 Task: In the accessibility setting turn on screen magnifier support.
Action: Mouse moved to (185, 90)
Screenshot: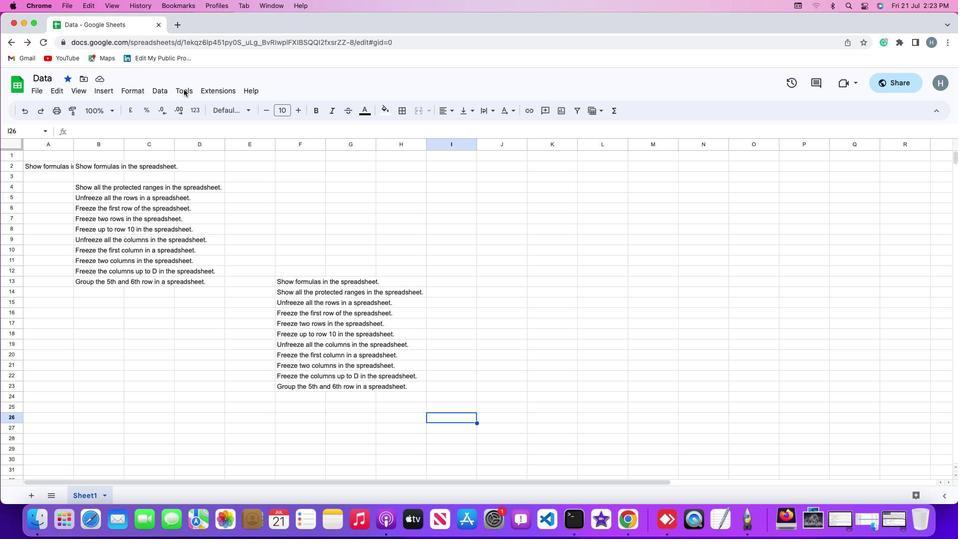 
Action: Mouse pressed left at (185, 90)
Screenshot: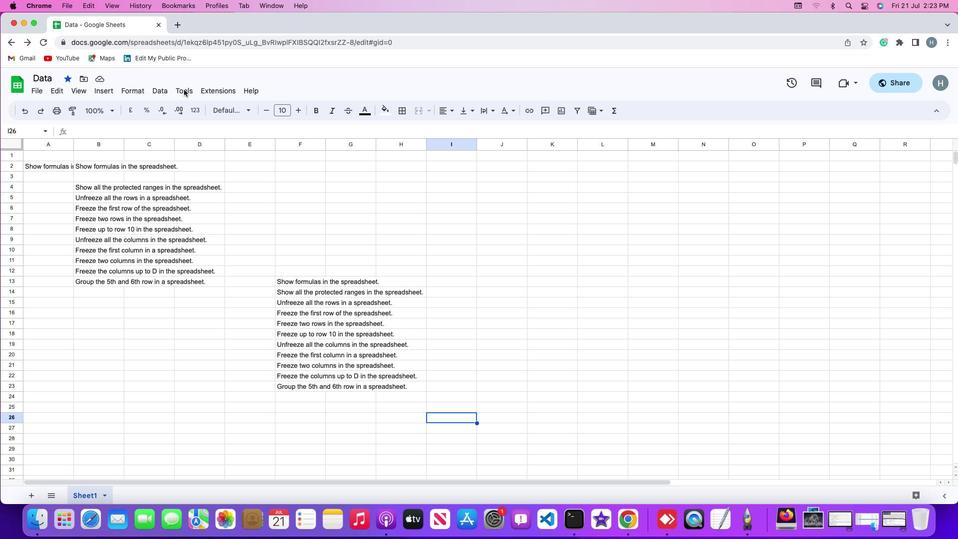 
Action: Mouse moved to (187, 90)
Screenshot: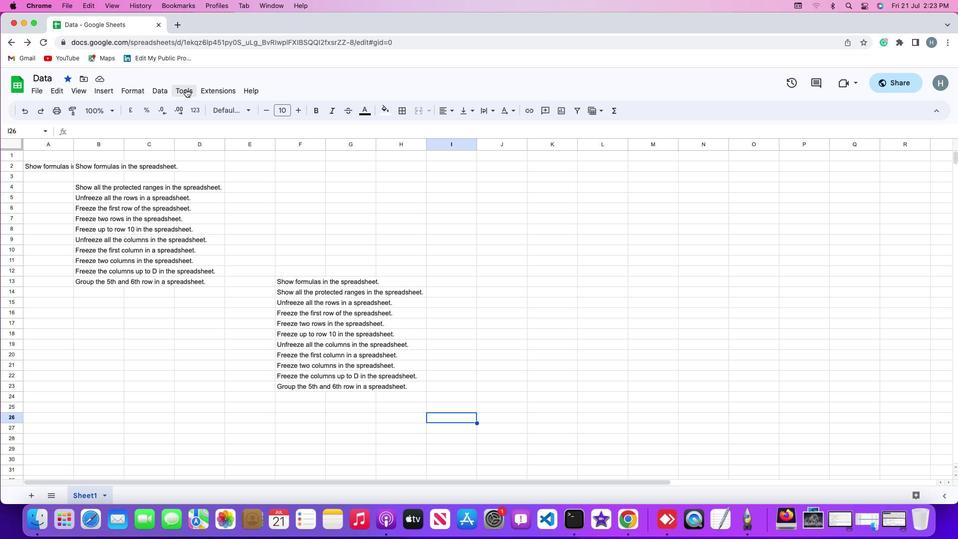 
Action: Mouse pressed left at (187, 90)
Screenshot: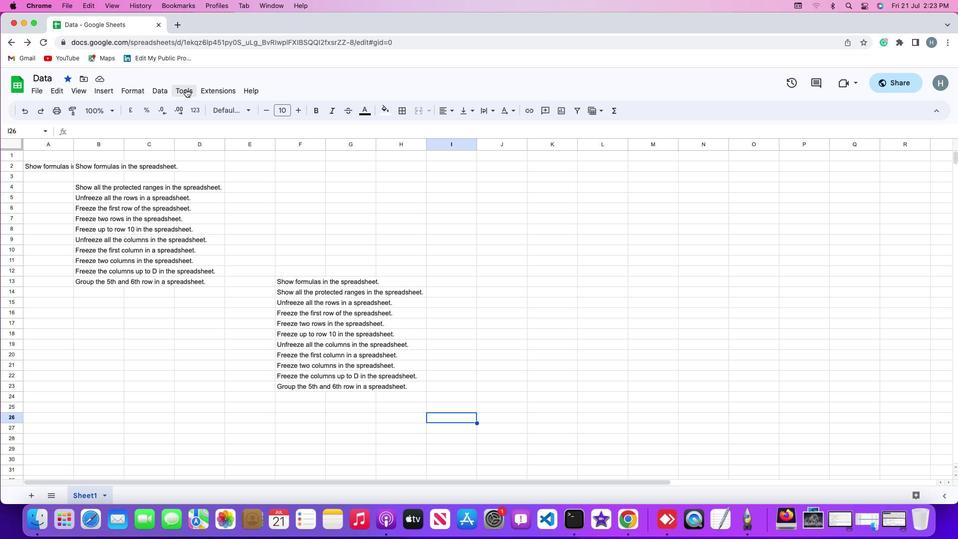 
Action: Mouse moved to (212, 190)
Screenshot: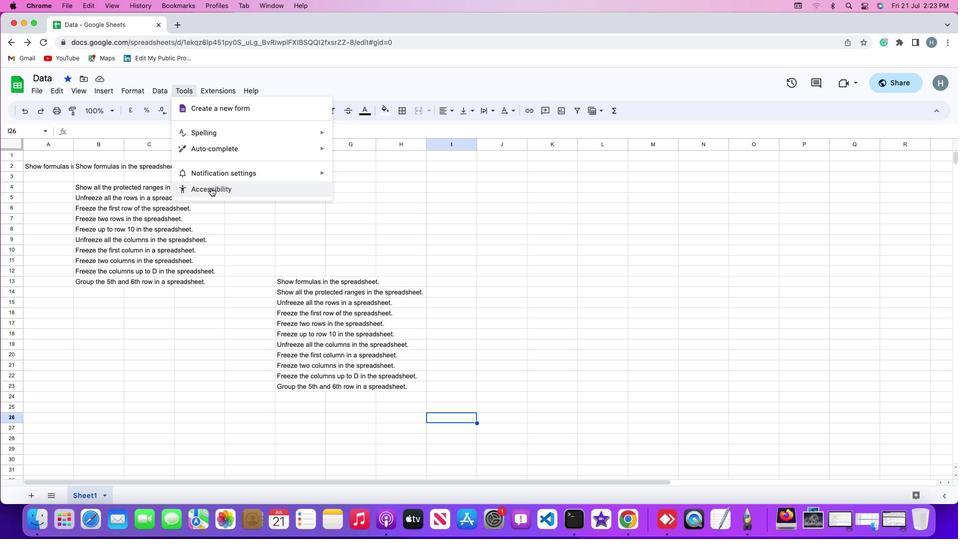 
Action: Mouse pressed left at (212, 190)
Screenshot: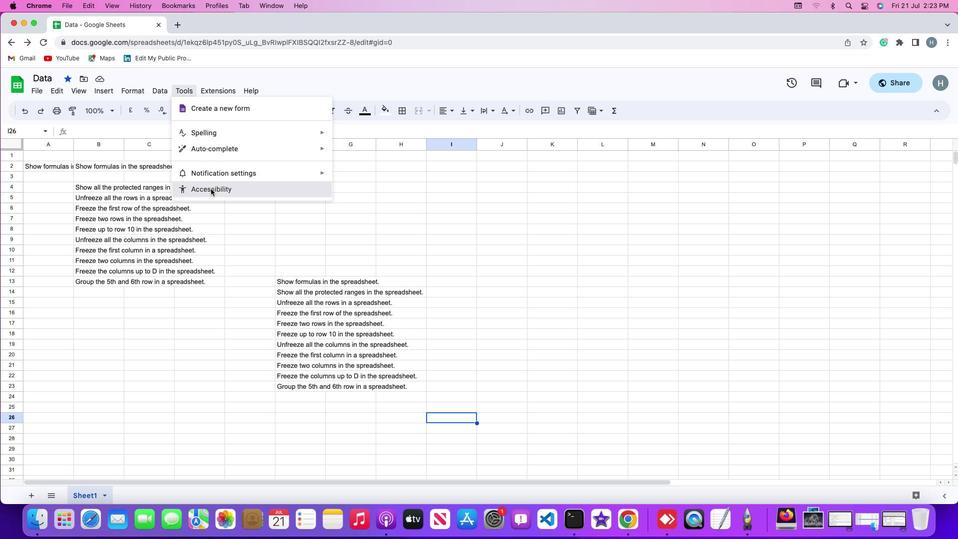 
Action: Mouse moved to (383, 317)
Screenshot: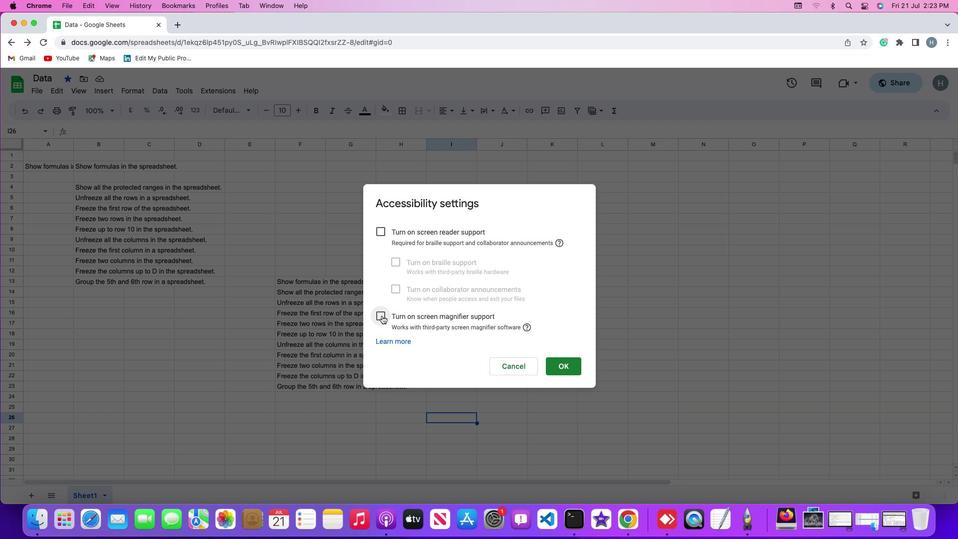 
Action: Mouse pressed left at (383, 317)
Screenshot: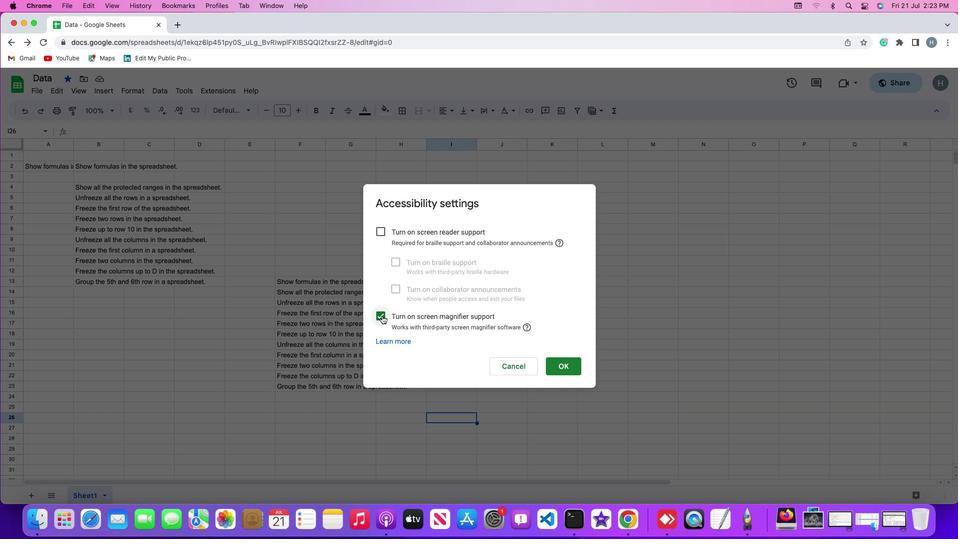 
Action: Mouse moved to (561, 365)
Screenshot: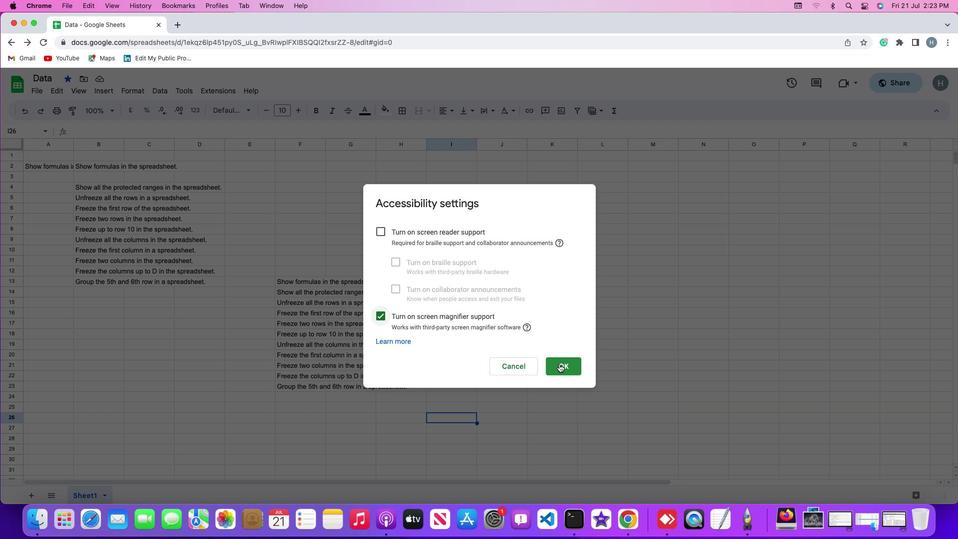 
Action: Mouse pressed left at (561, 365)
Screenshot: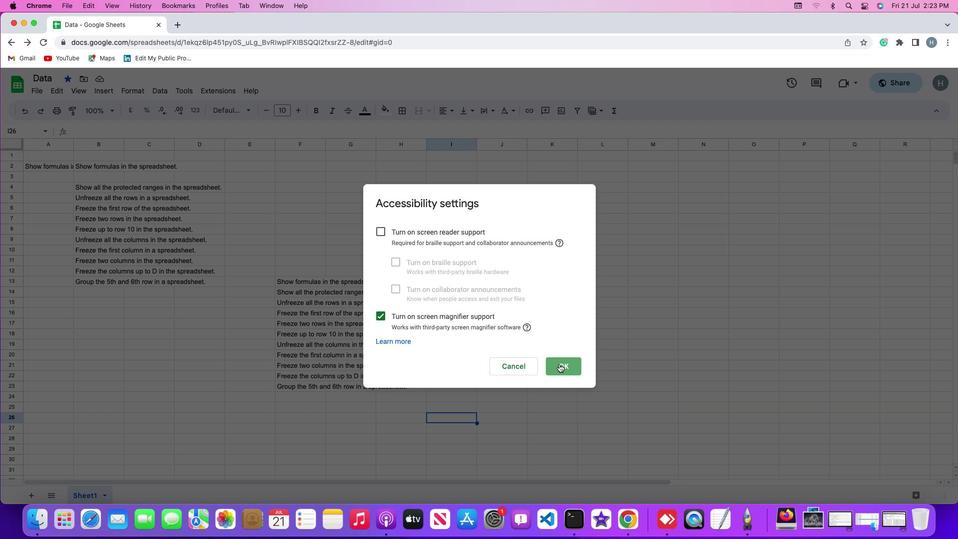 
Action: Mouse moved to (572, 298)
Screenshot: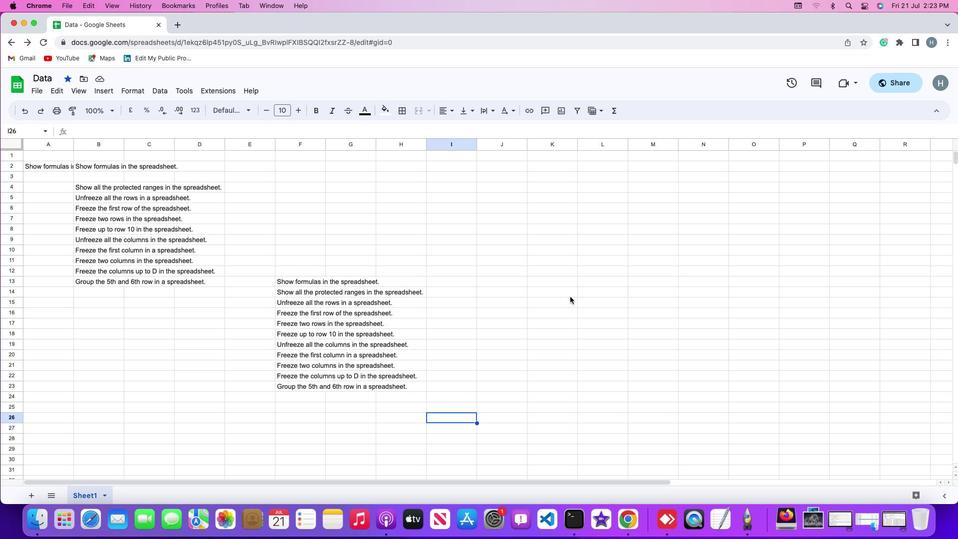 
